 Task: Create New Customer with Customer Name: Black Walnut Café, Billing Address Line1: 4729 Huntz Lane, Billing Address Line2:  Bolton, Billing Address Line3:  Massachusetts 01740
Action: Mouse pressed left at (145, 26)
Screenshot: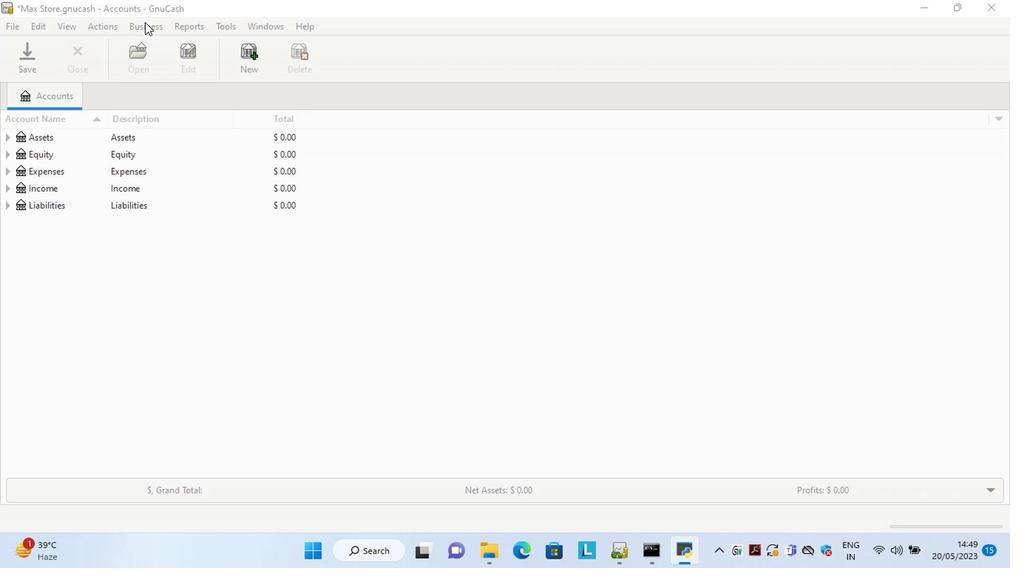 
Action: Mouse moved to (310, 63)
Screenshot: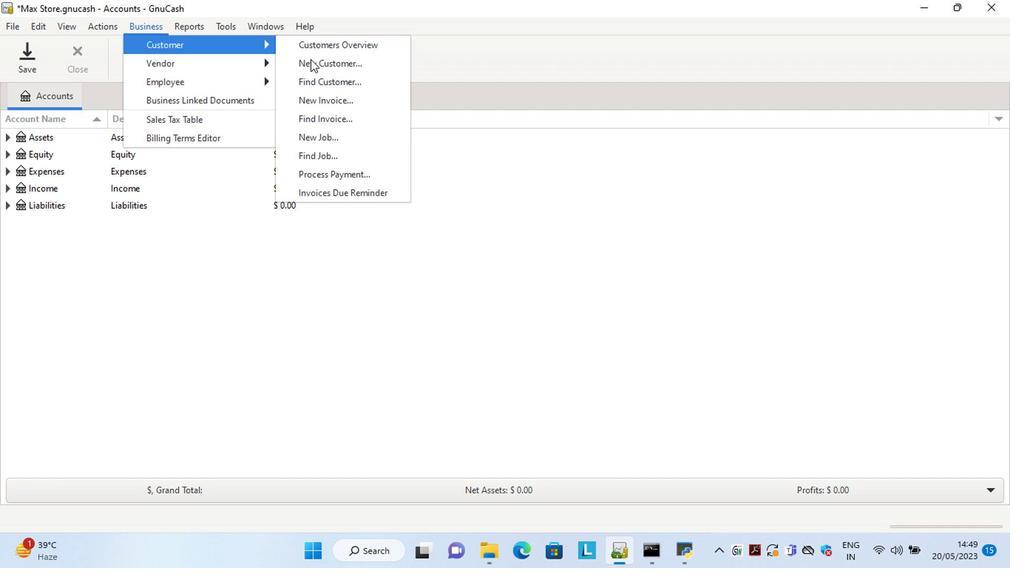 
Action: Mouse pressed left at (310, 63)
Screenshot: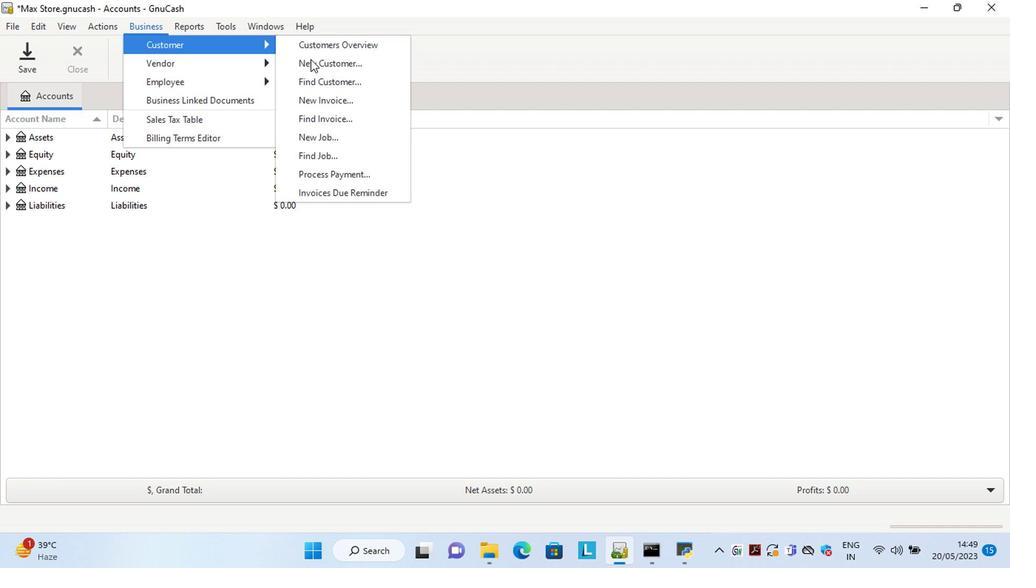 
Action: Mouse moved to (858, 247)
Screenshot: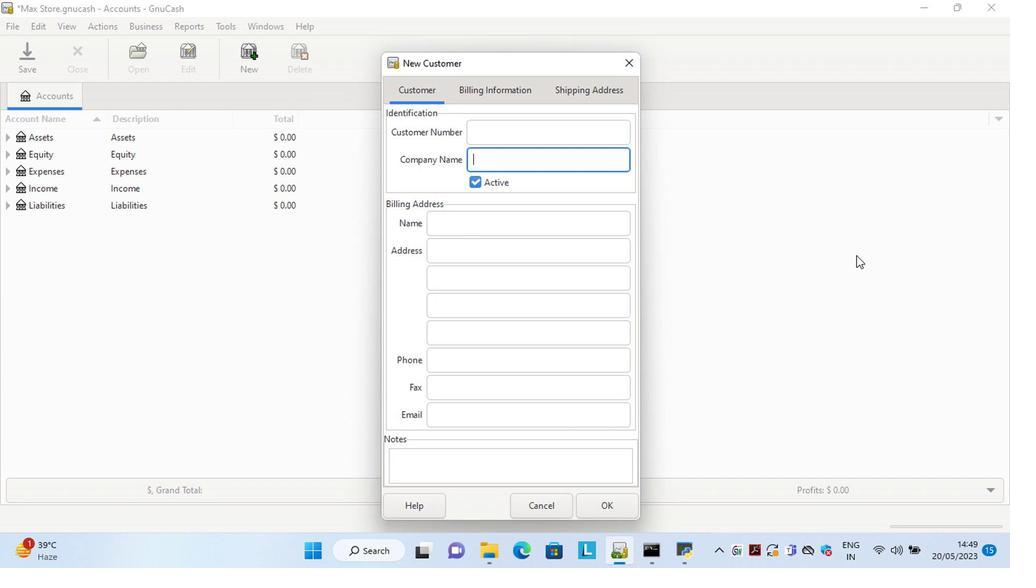 
Action: Key pressed <Key.shift>Black<Key.space><Key.shift>Wl<Key.backspace>alnut<Key.space><Key.shift>Cafe<Key.tab><Key.tab><Key.tab><Key.tab>
Screenshot: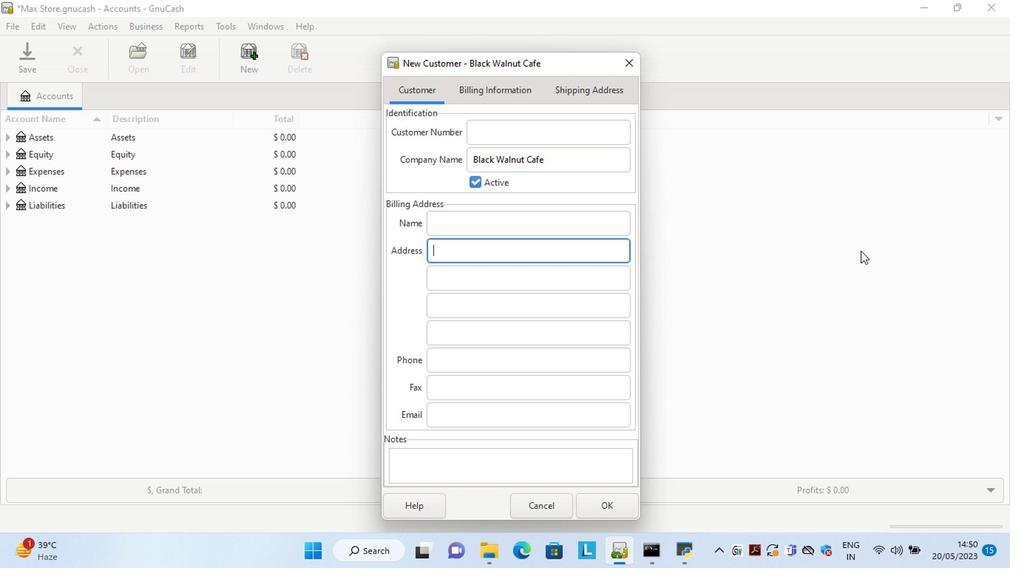 
Action: Mouse moved to (591, 247)
Screenshot: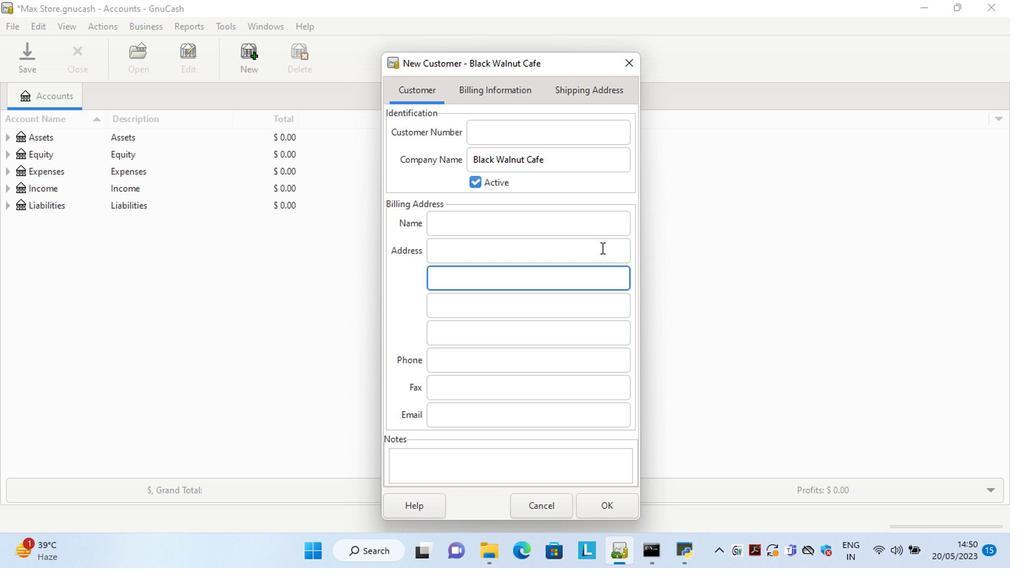 
Action: Mouse pressed left at (591, 247)
Screenshot: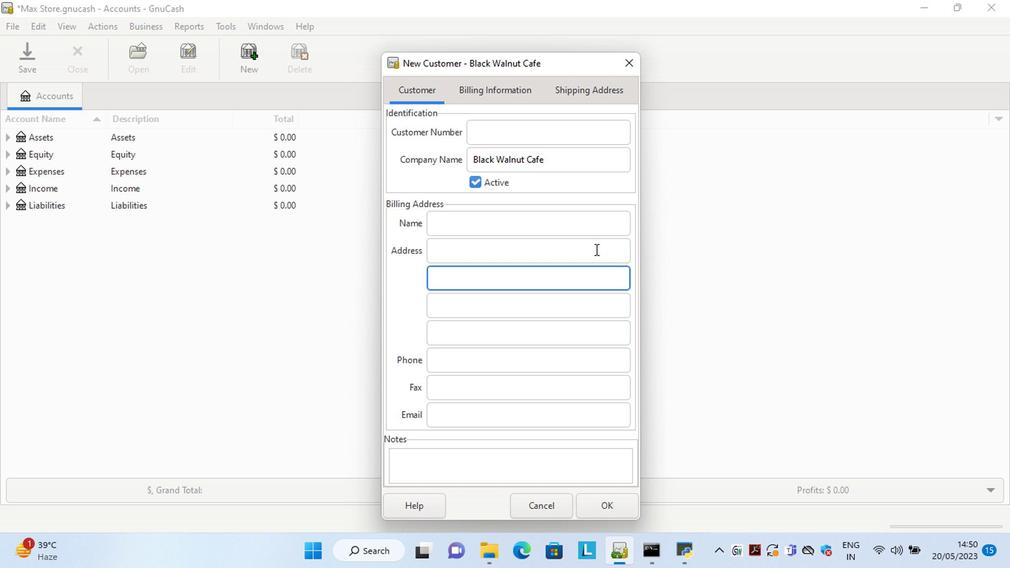 
Action: Key pressed 4729<Key.space><Key.shift>Huntz<Key.space><Key.shift>Lane<Key.tab><Key.shift>B<Key.tab>m<Key.tab>
Screenshot: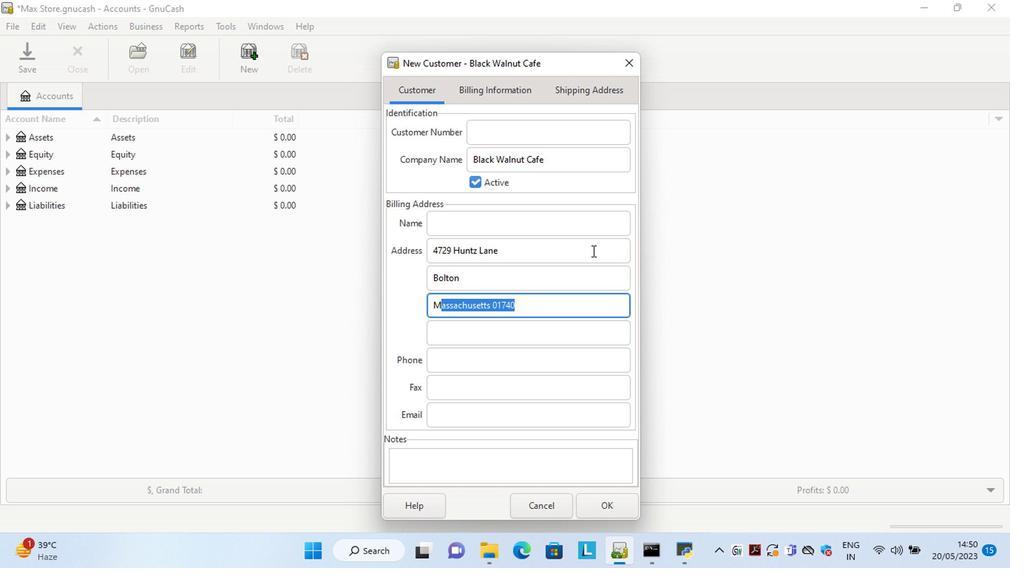 
Action: Mouse moved to (590, 486)
Screenshot: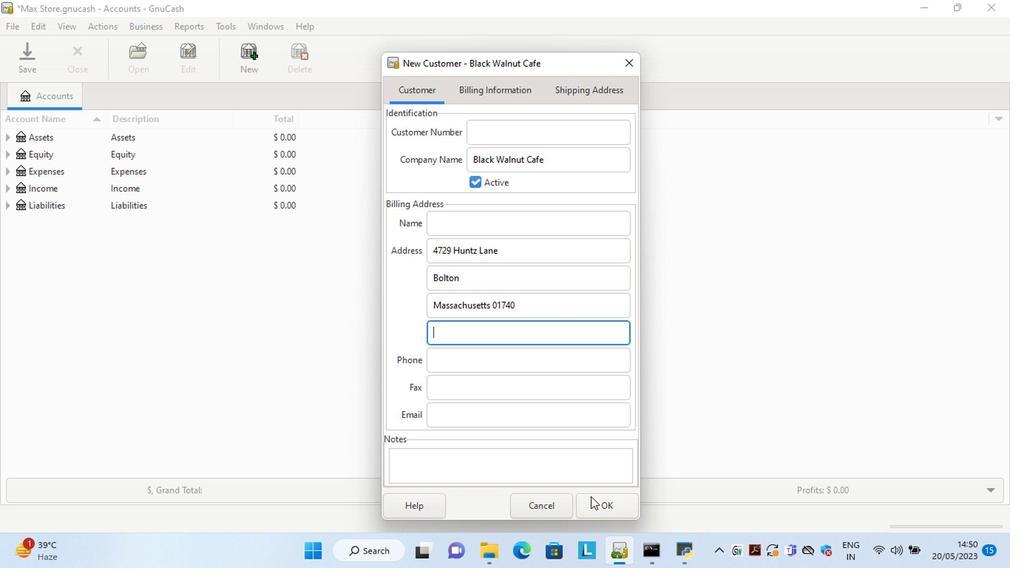 
Action: Mouse pressed left at (590, 486)
Screenshot: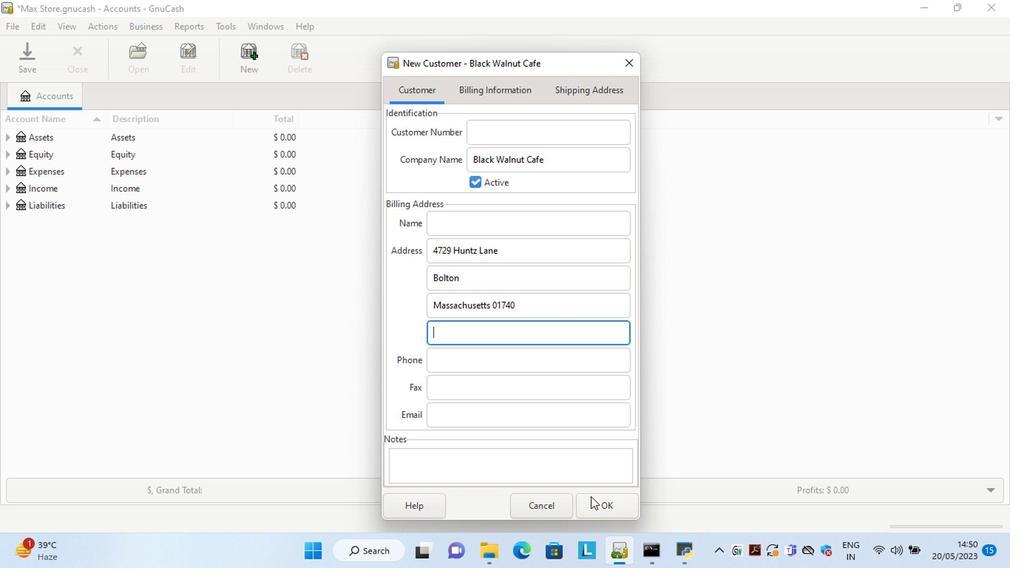 
Action: Mouse moved to (667, 334)
Screenshot: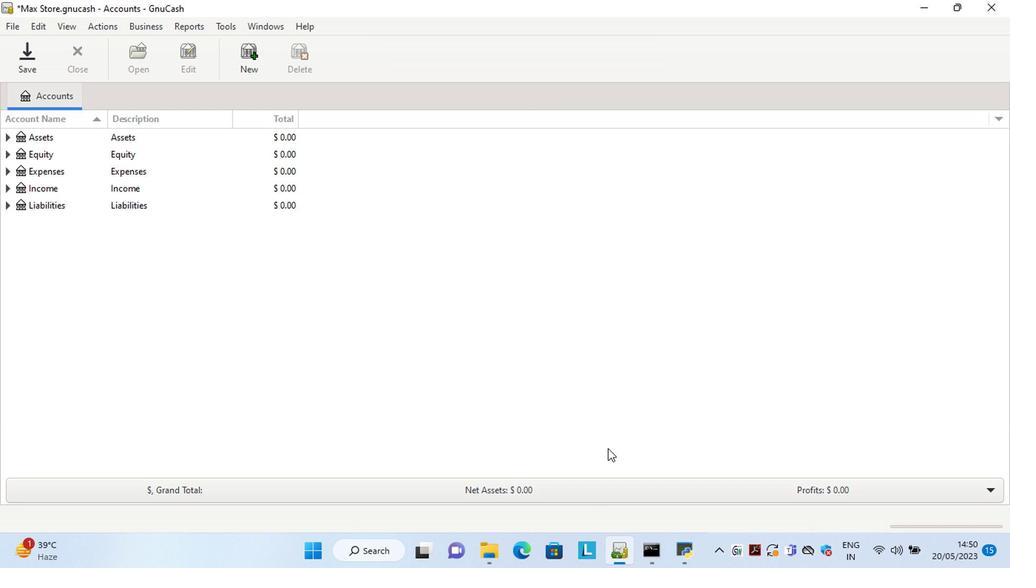 
